 Task: Create a rule from the Agile list, Priority changed -> Complete task in the project AutoBoost if Priority Cleared then Complete Task
Action: Mouse moved to (51, 238)
Screenshot: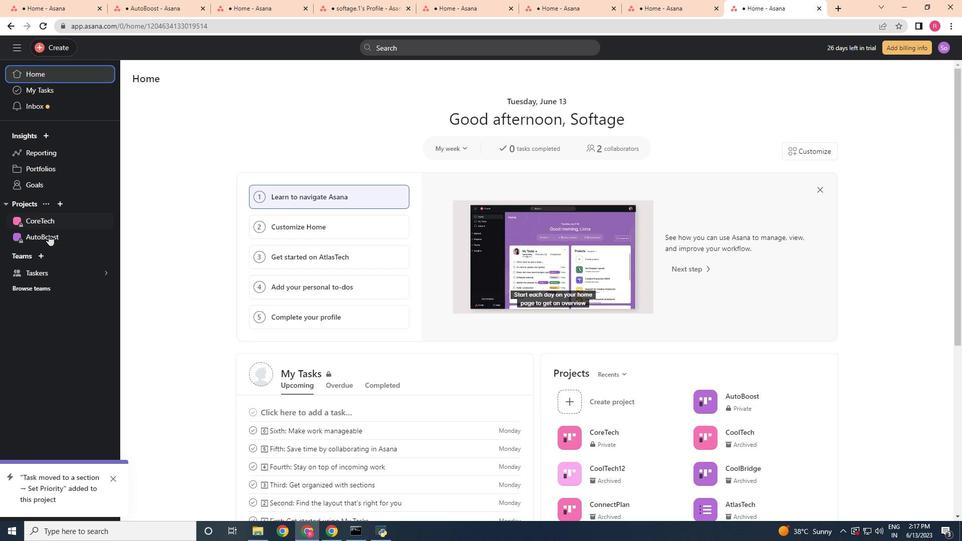 
Action: Mouse pressed left at (51, 238)
Screenshot: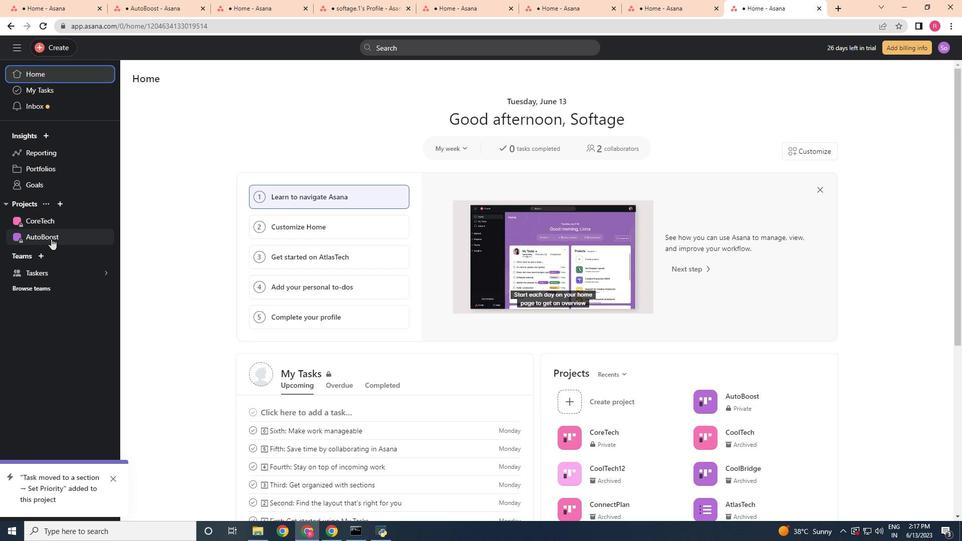 
Action: Mouse moved to (917, 86)
Screenshot: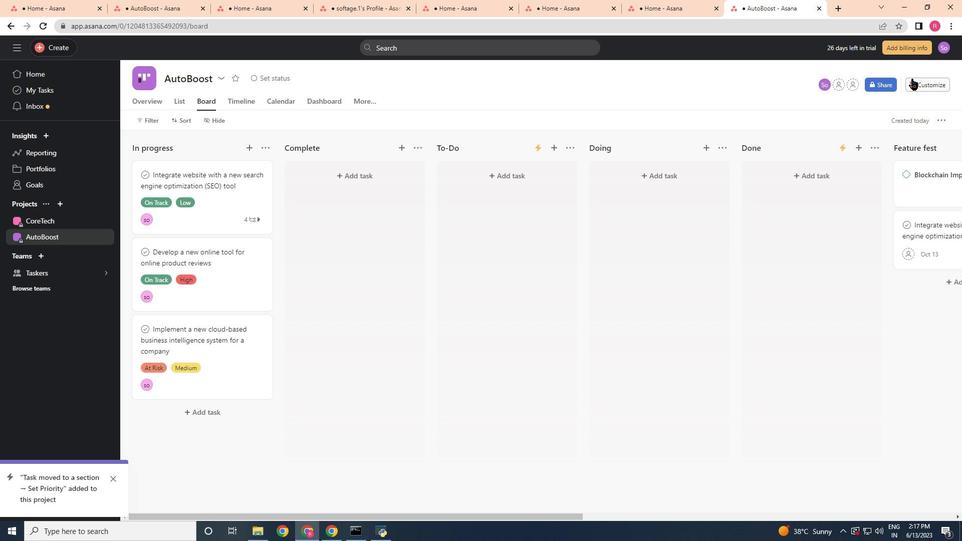 
Action: Mouse pressed left at (917, 86)
Screenshot: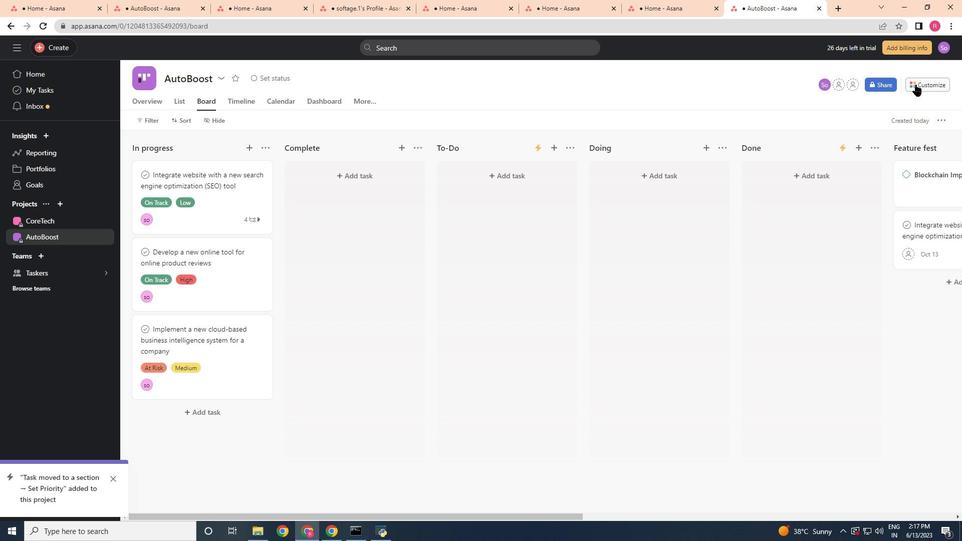 
Action: Mouse moved to (740, 215)
Screenshot: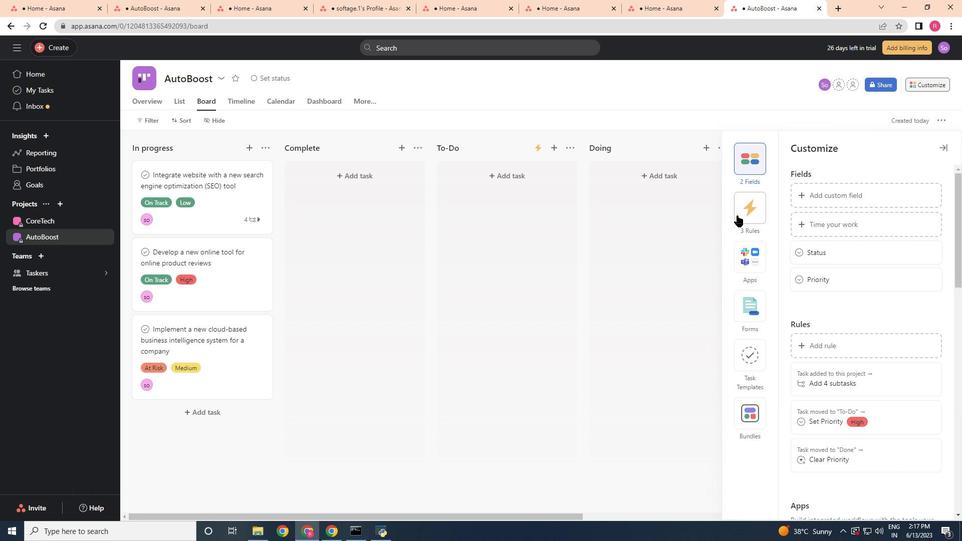 
Action: Mouse pressed left at (740, 215)
Screenshot: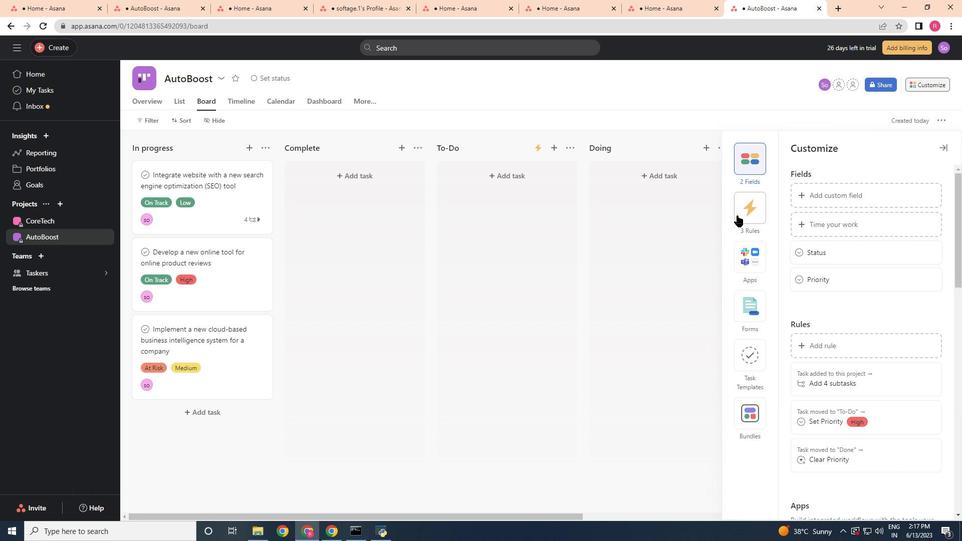
Action: Mouse moved to (836, 190)
Screenshot: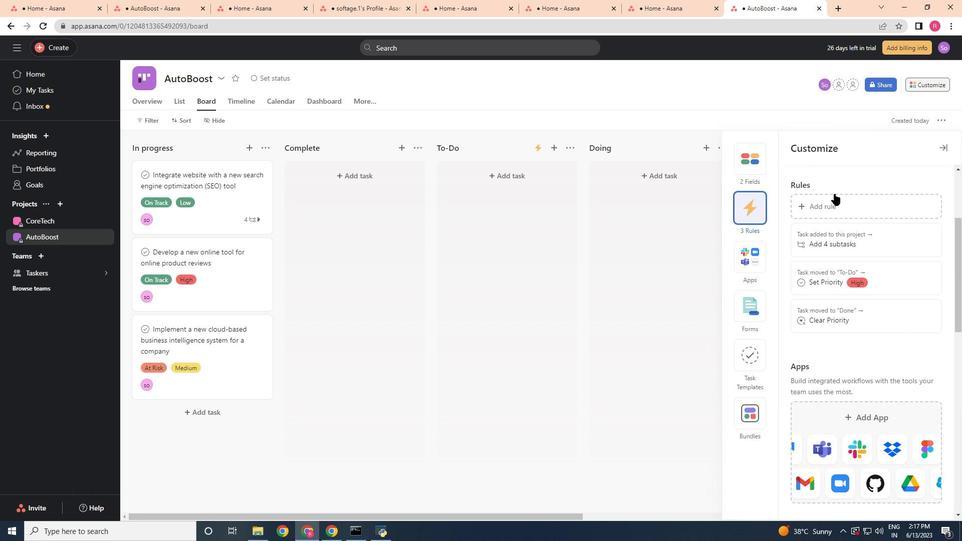 
Action: Mouse pressed left at (836, 190)
Screenshot: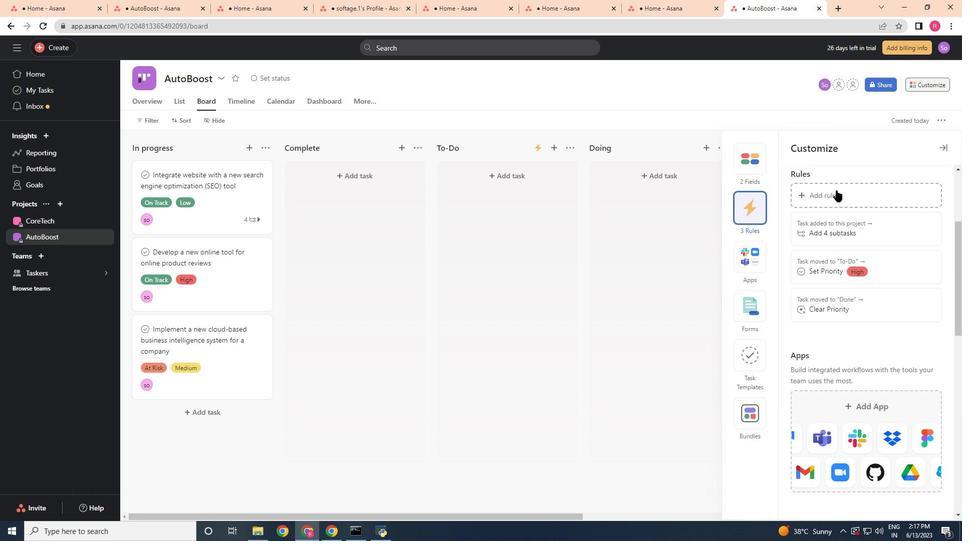 
Action: Mouse moved to (201, 153)
Screenshot: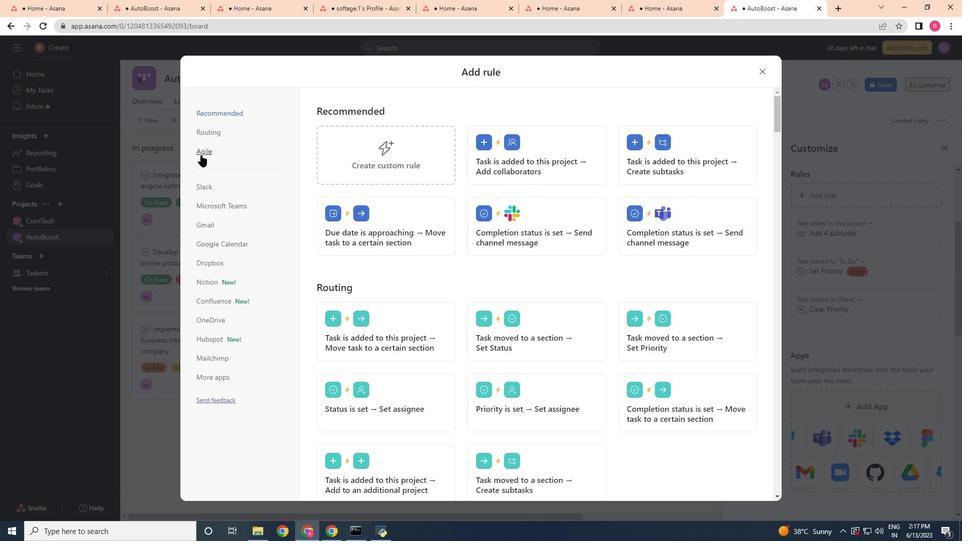 
Action: Mouse pressed left at (201, 153)
Screenshot: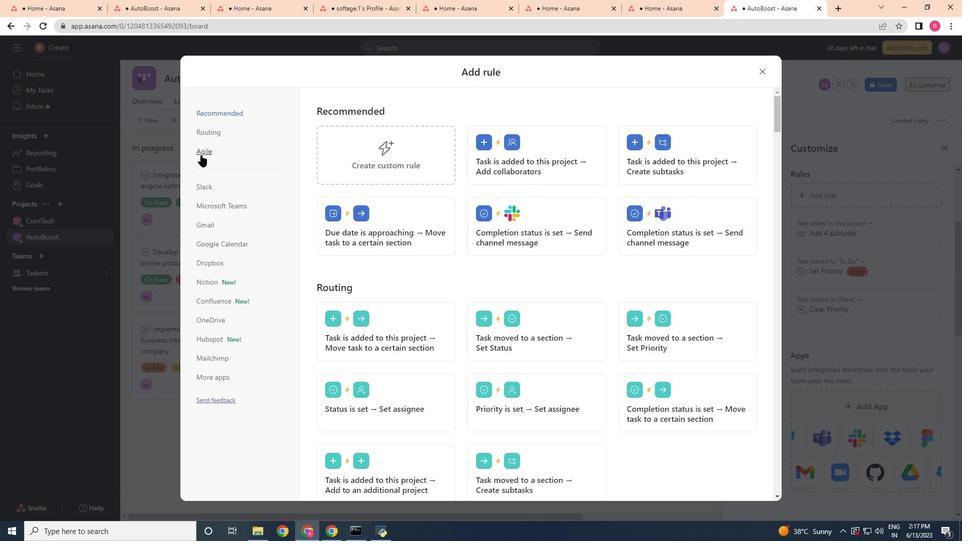 
Action: Mouse moved to (551, 165)
Screenshot: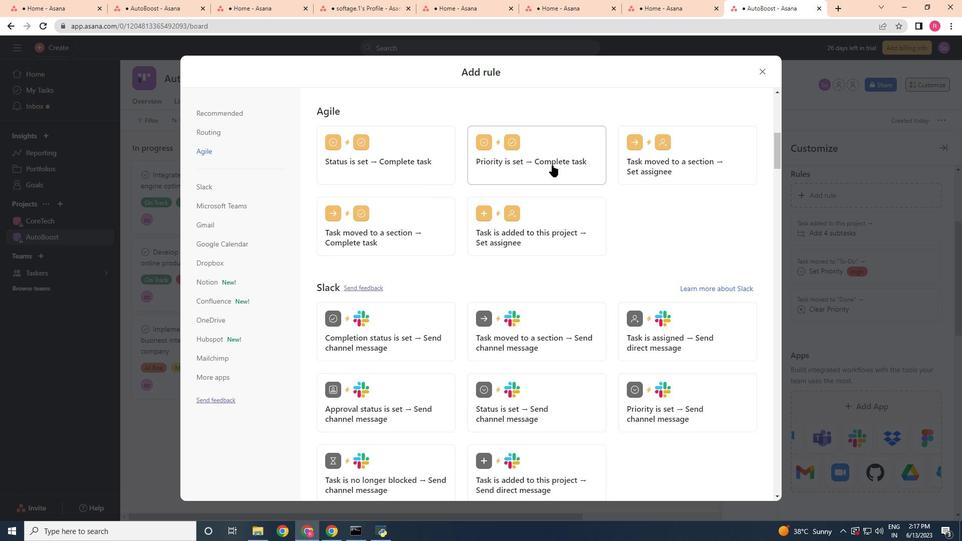 
Action: Mouse pressed left at (551, 165)
Screenshot: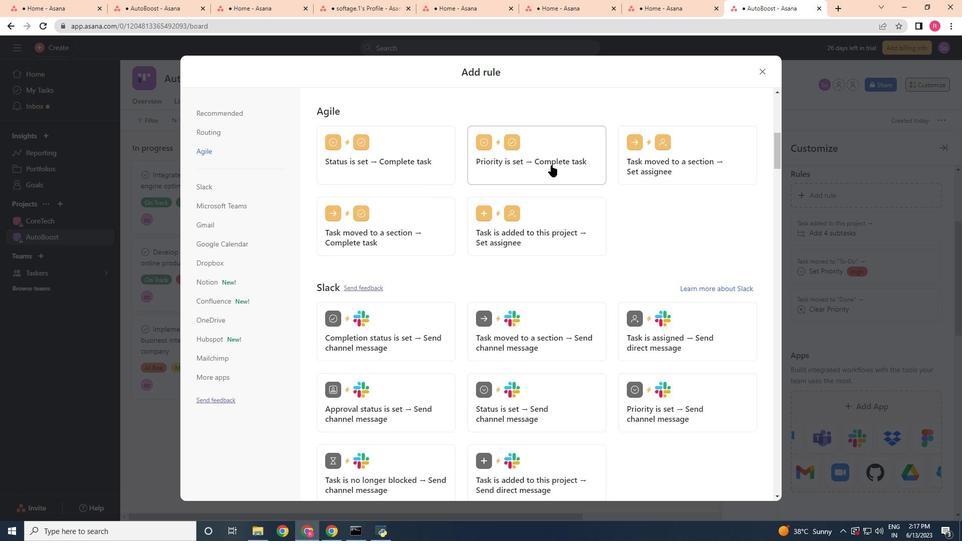 
Action: Mouse moved to (650, 175)
Screenshot: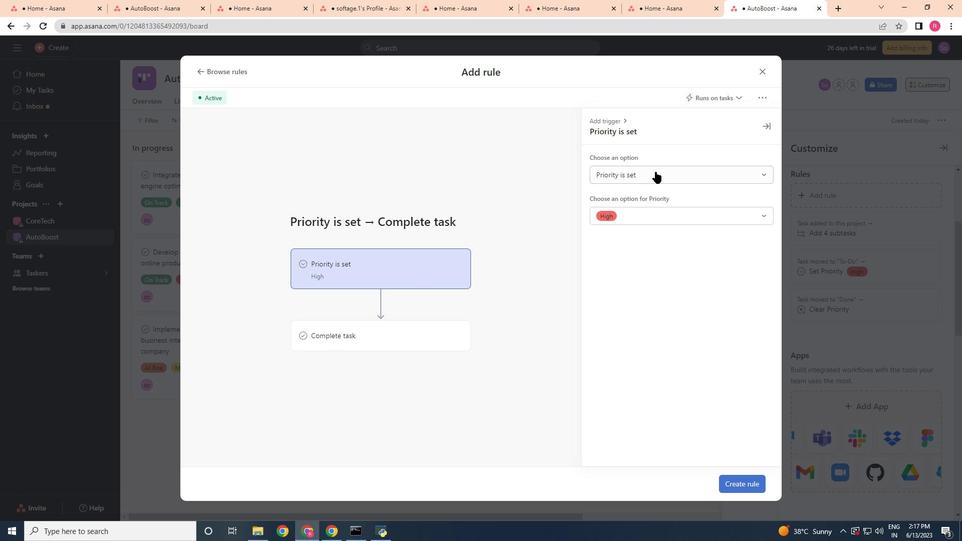 
Action: Mouse pressed left at (650, 175)
Screenshot: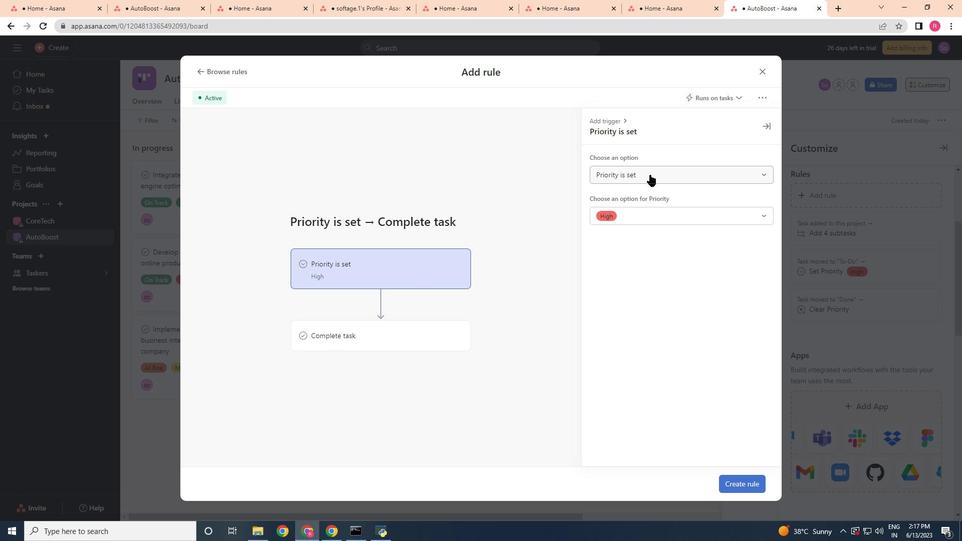 
Action: Mouse moved to (635, 219)
Screenshot: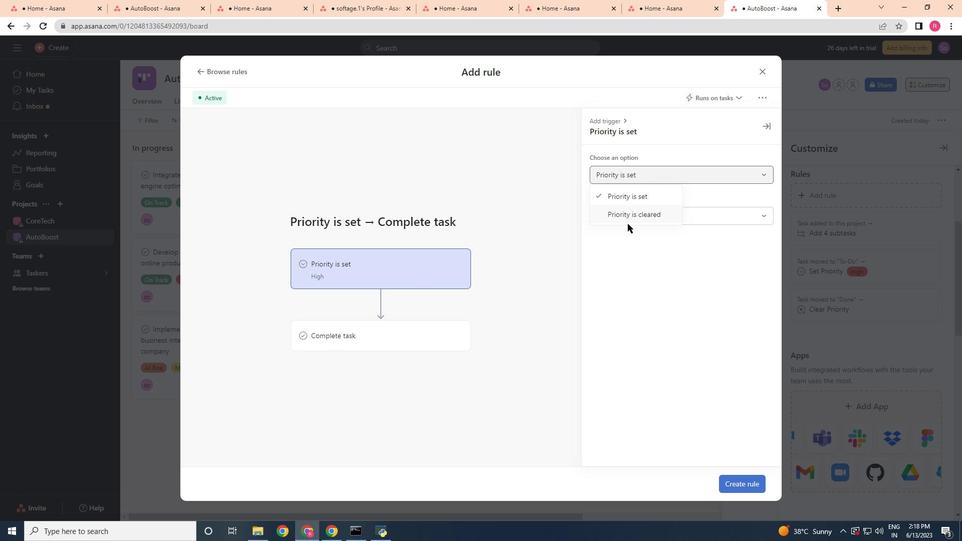 
Action: Mouse pressed left at (635, 219)
Screenshot: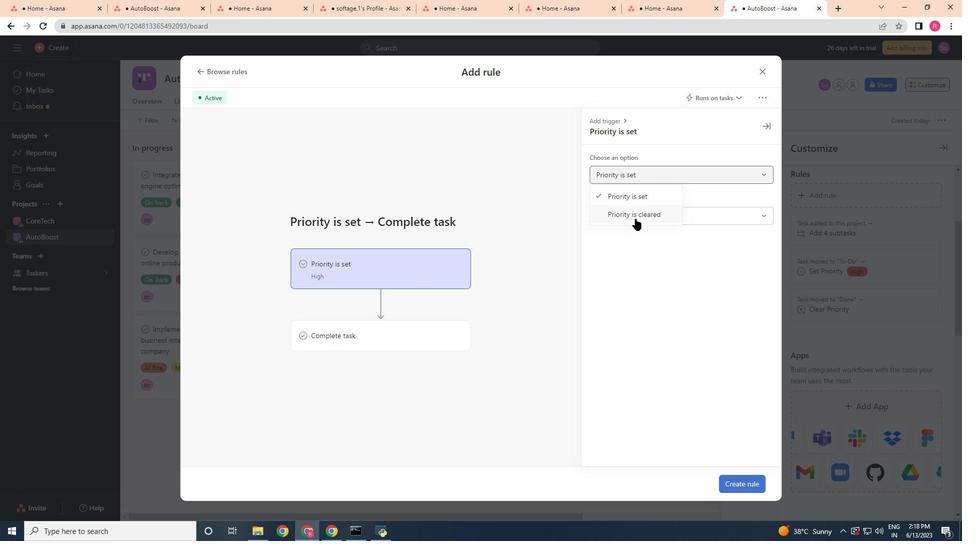 
Action: Mouse moved to (385, 330)
Screenshot: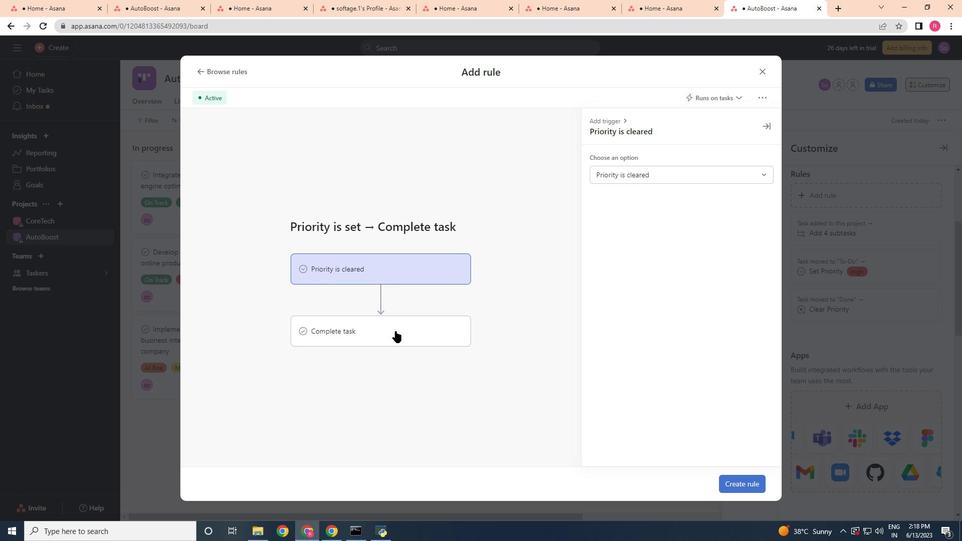 
Action: Mouse pressed left at (385, 330)
Screenshot: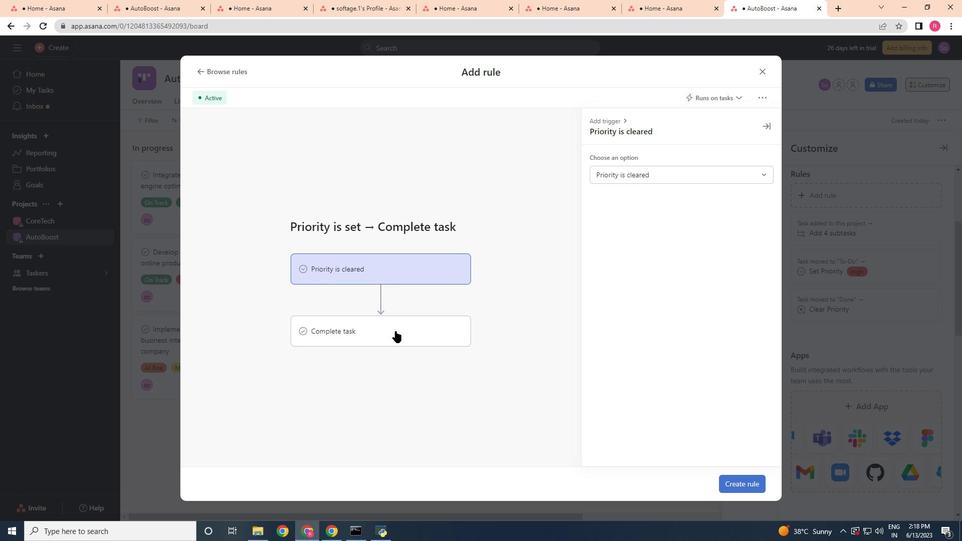 
Action: Mouse moved to (624, 174)
Screenshot: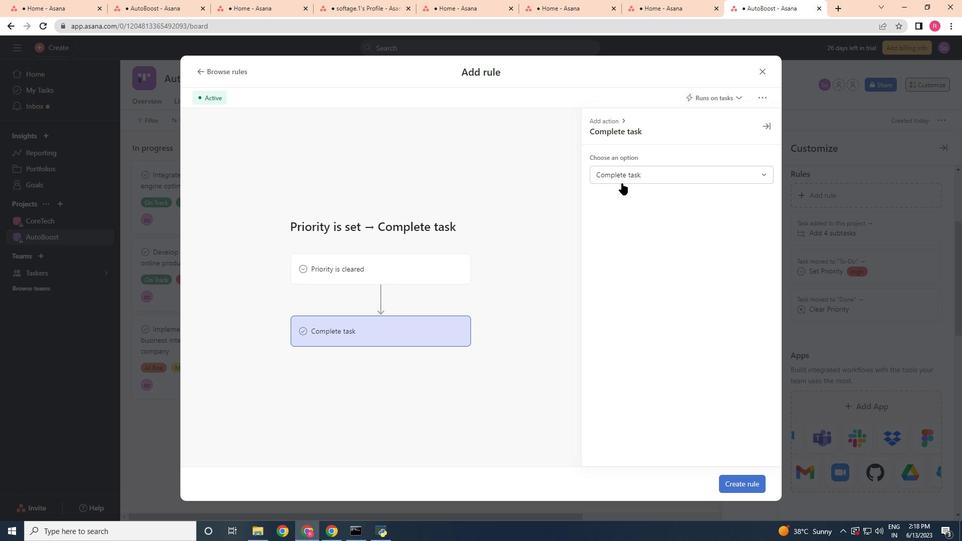 
Action: Mouse pressed left at (624, 174)
Screenshot: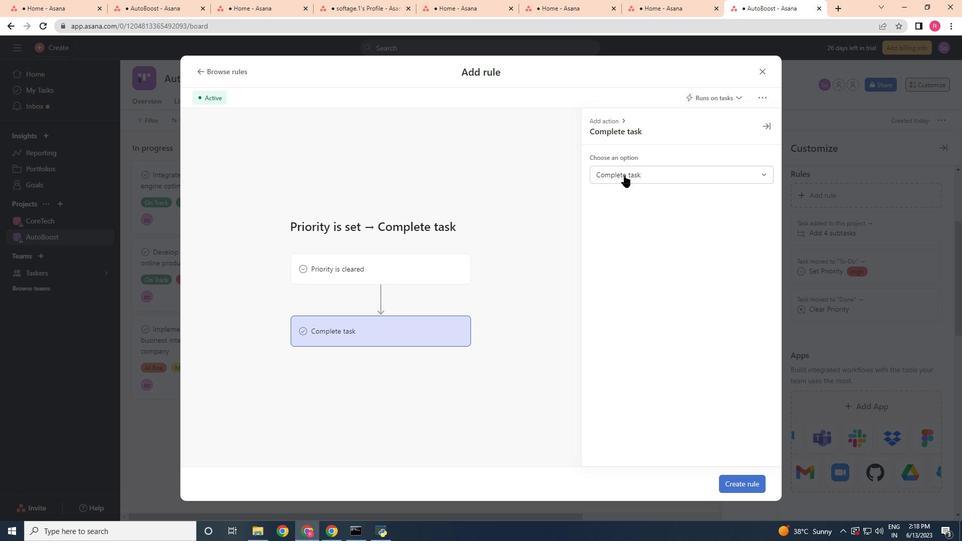 
Action: Mouse moved to (624, 199)
Screenshot: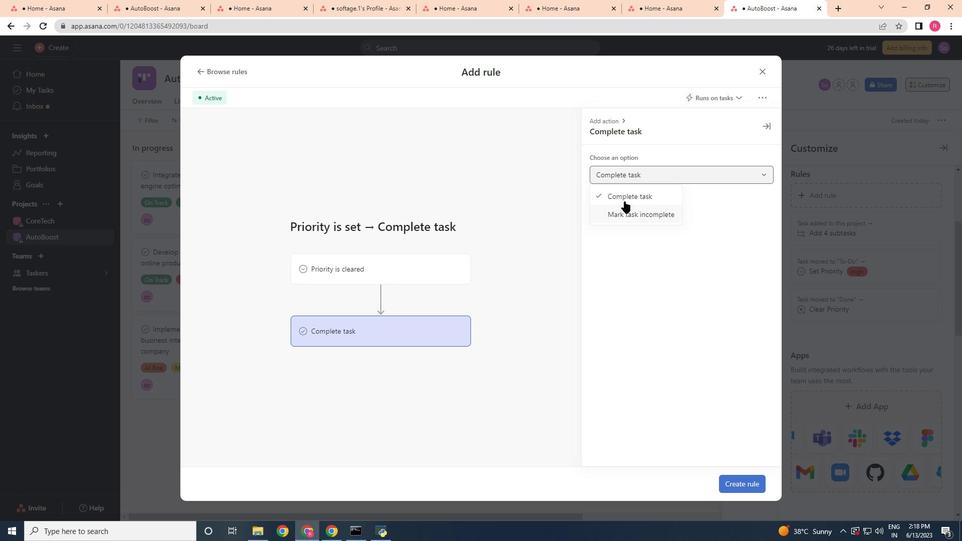 
Action: Mouse pressed left at (624, 199)
Screenshot: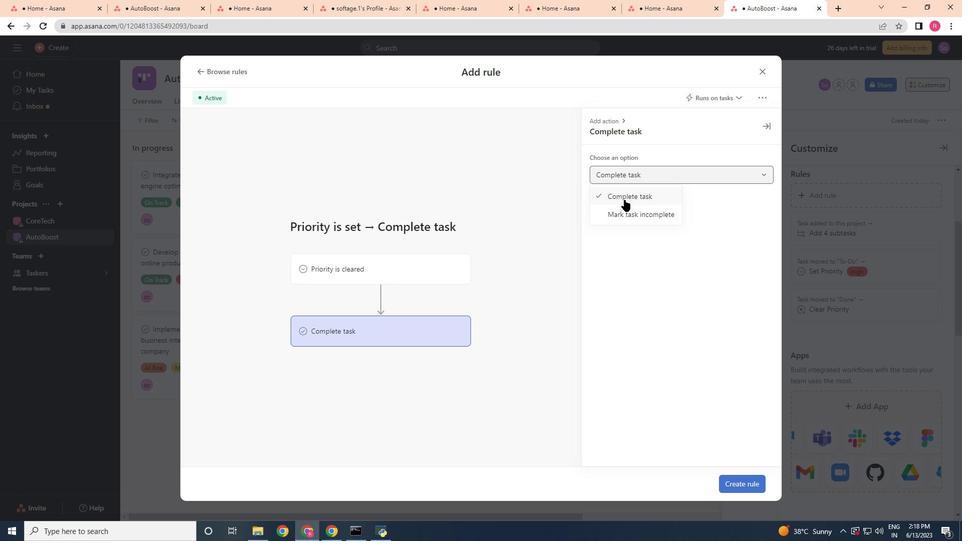 
Action: Mouse moved to (736, 481)
Screenshot: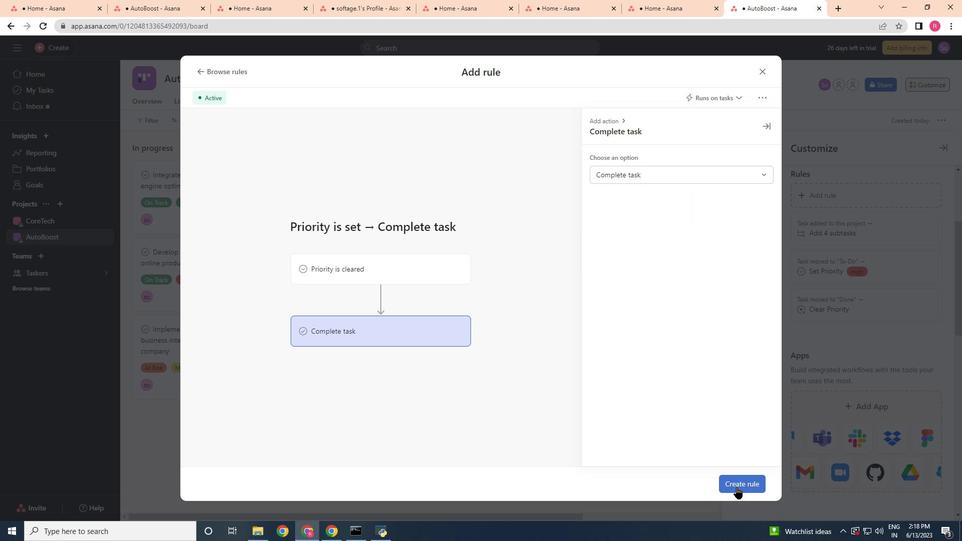 
Action: Mouse pressed left at (736, 481)
Screenshot: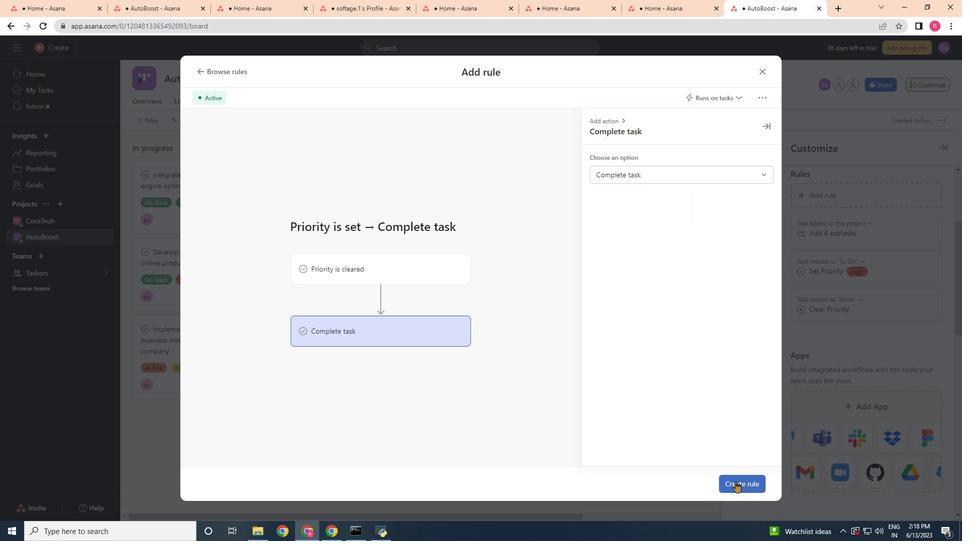 
Action: Mouse moved to (733, 478)
Screenshot: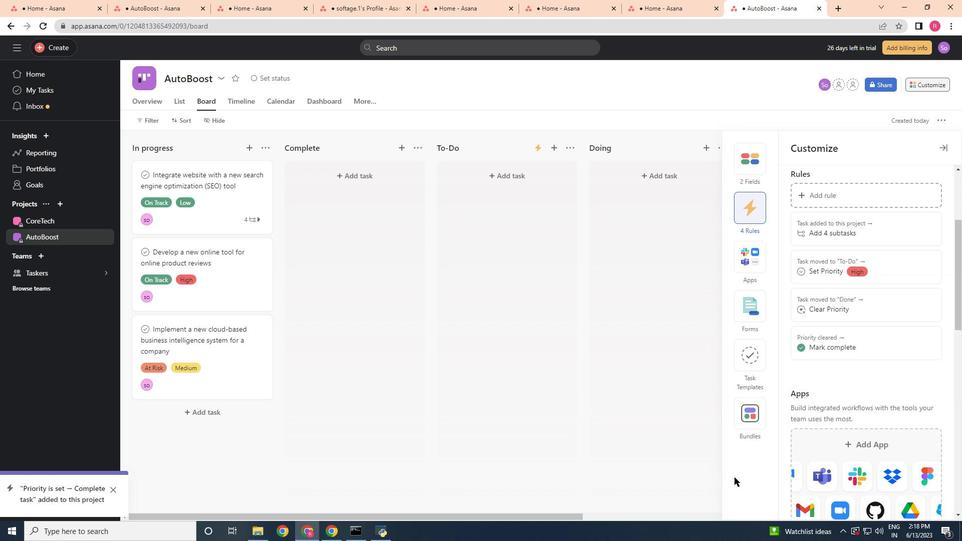 
